 Task: Look for products with mango flavor.
Action: Mouse pressed left at (25, 94)
Screenshot: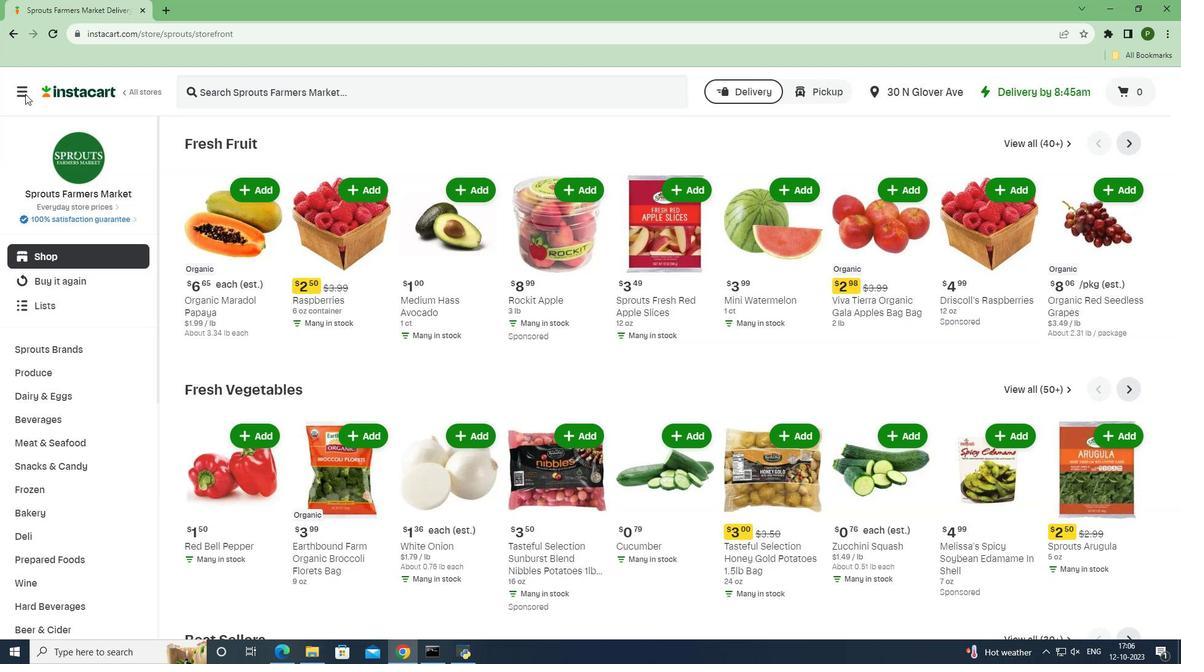 
Action: Mouse moved to (43, 334)
Screenshot: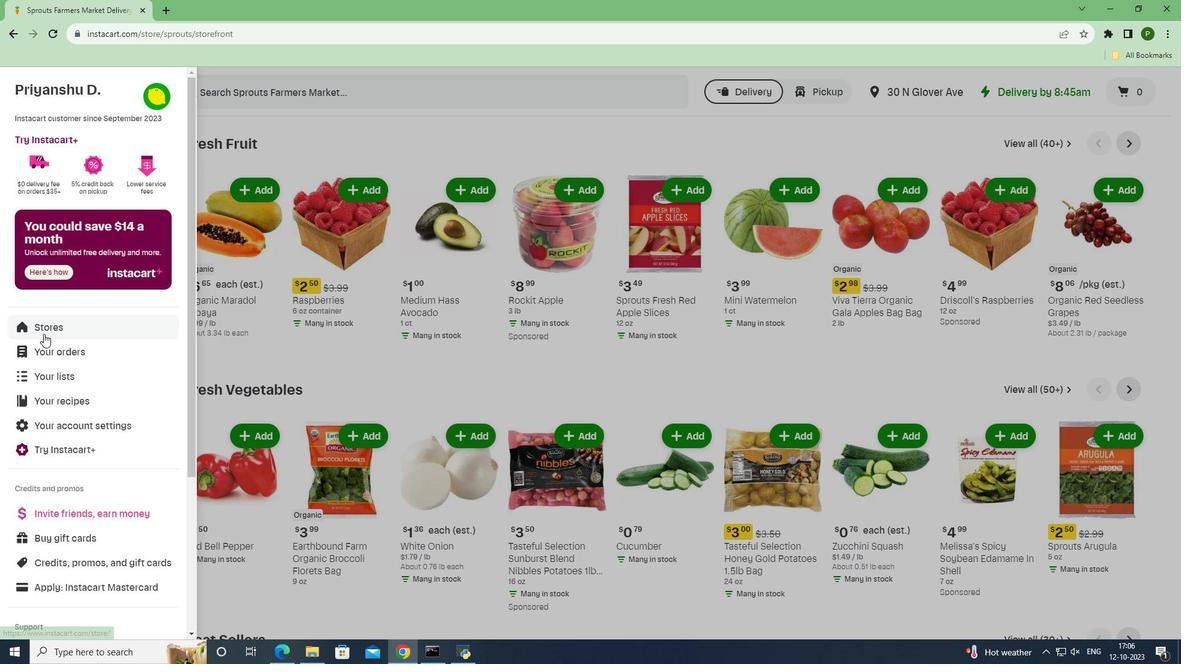 
Action: Mouse pressed left at (43, 334)
Screenshot: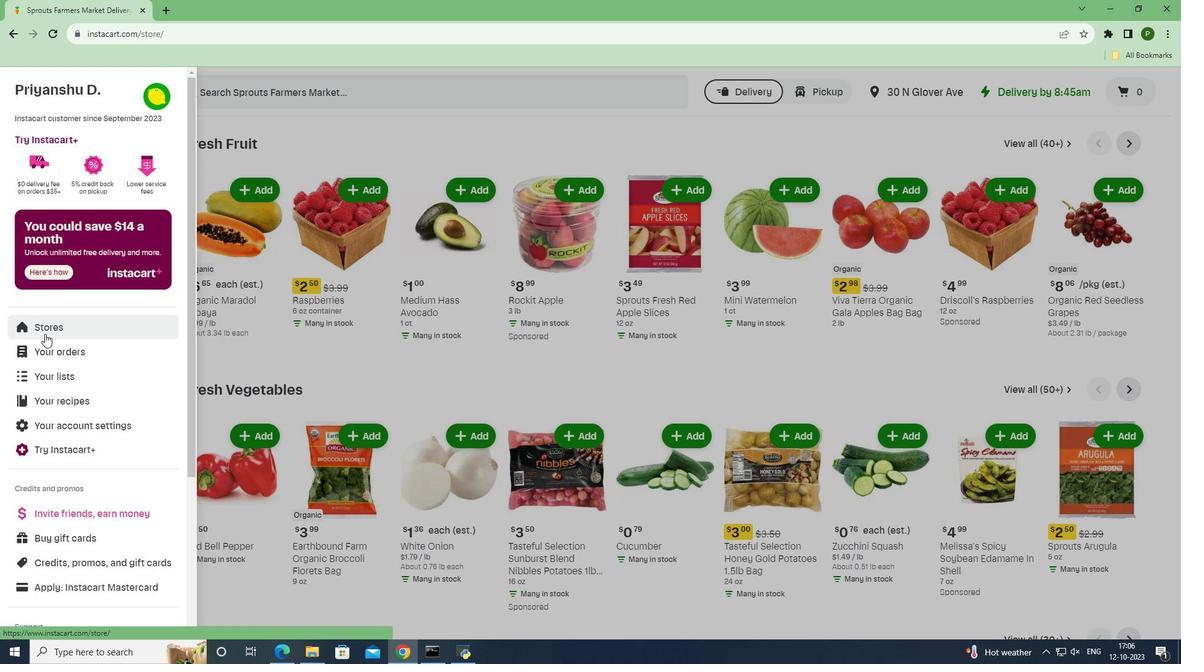 
Action: Mouse moved to (273, 138)
Screenshot: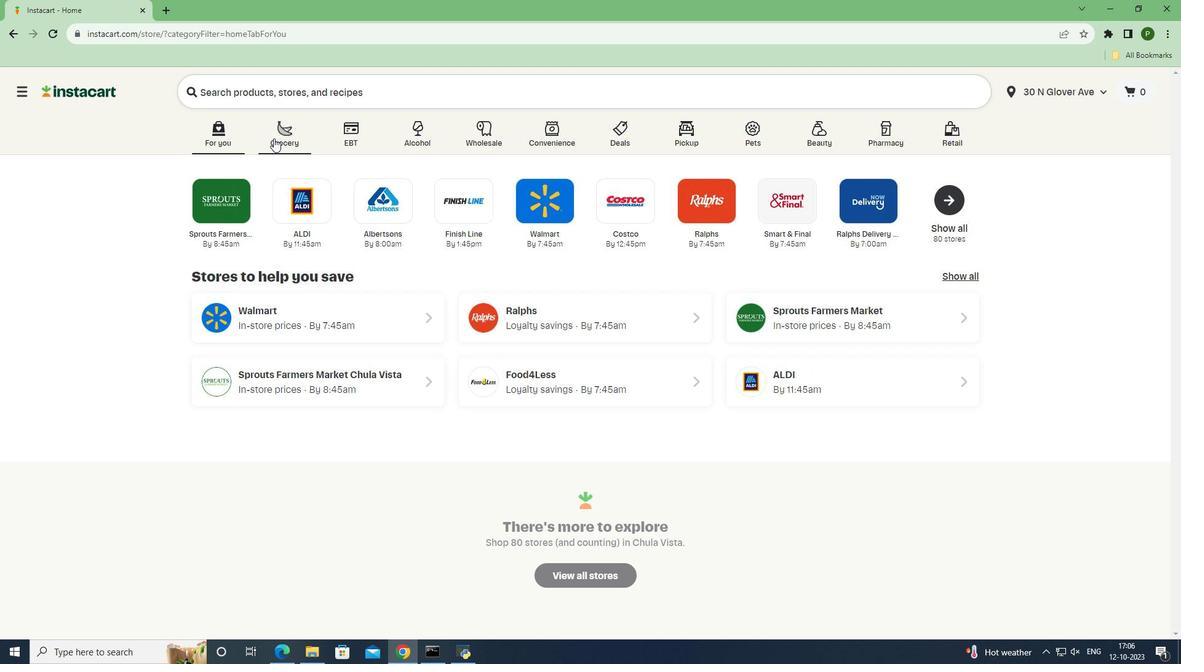 
Action: Mouse pressed left at (273, 138)
Screenshot: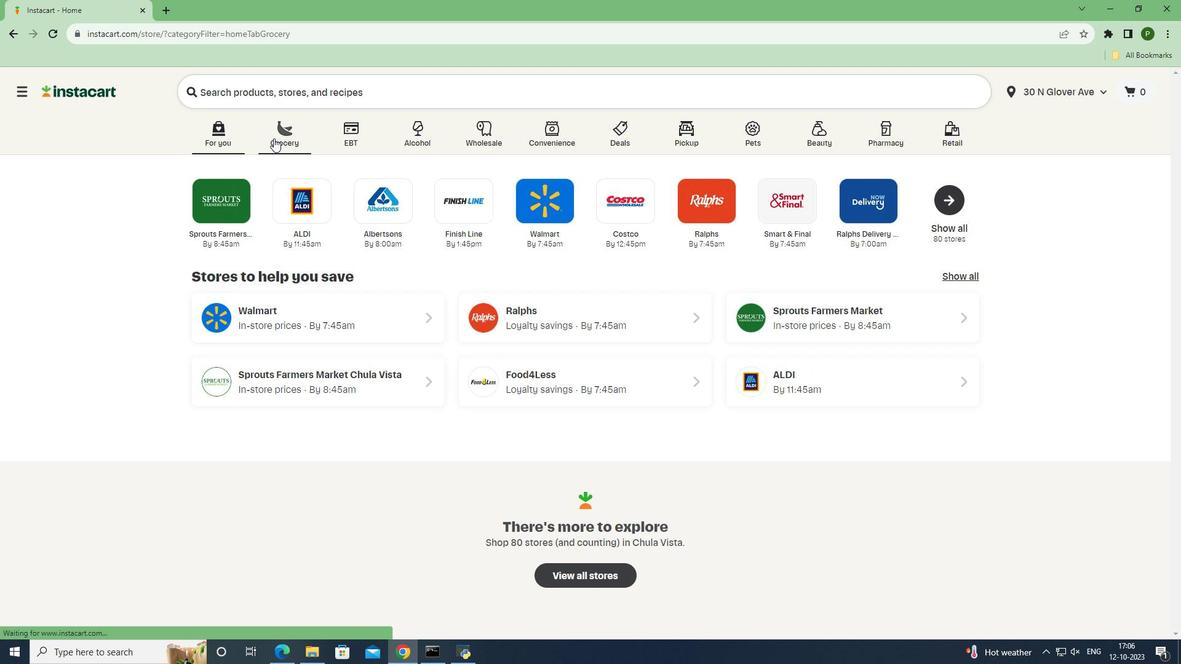 
Action: Mouse moved to (486, 284)
Screenshot: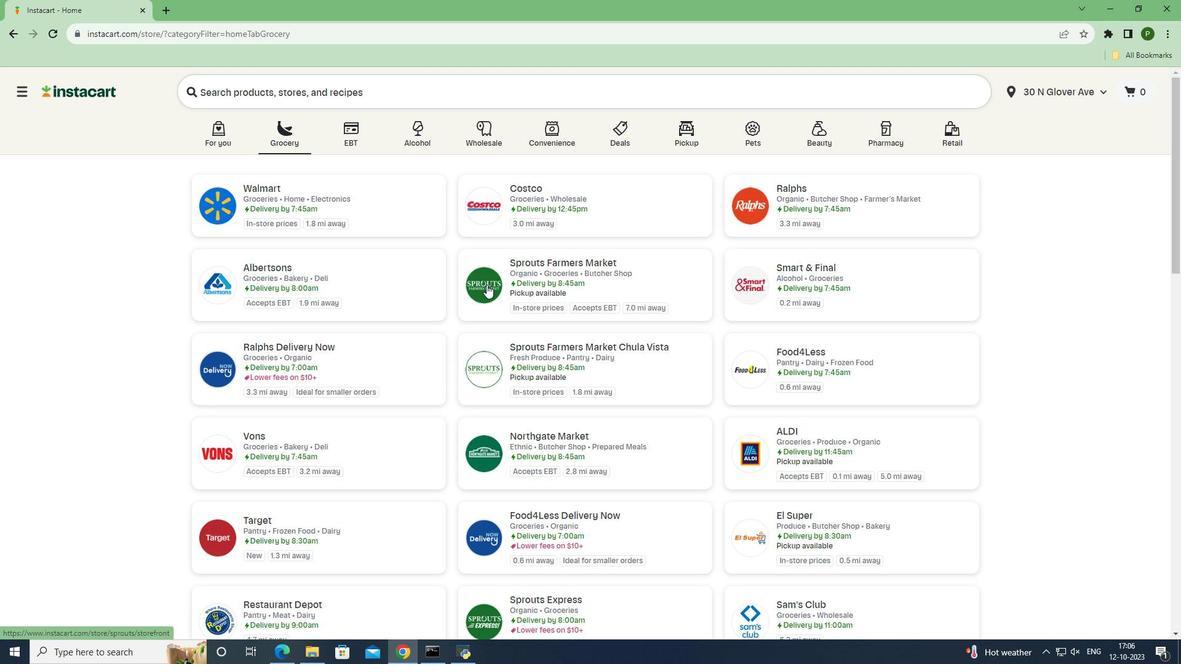 
Action: Mouse pressed left at (486, 284)
Screenshot: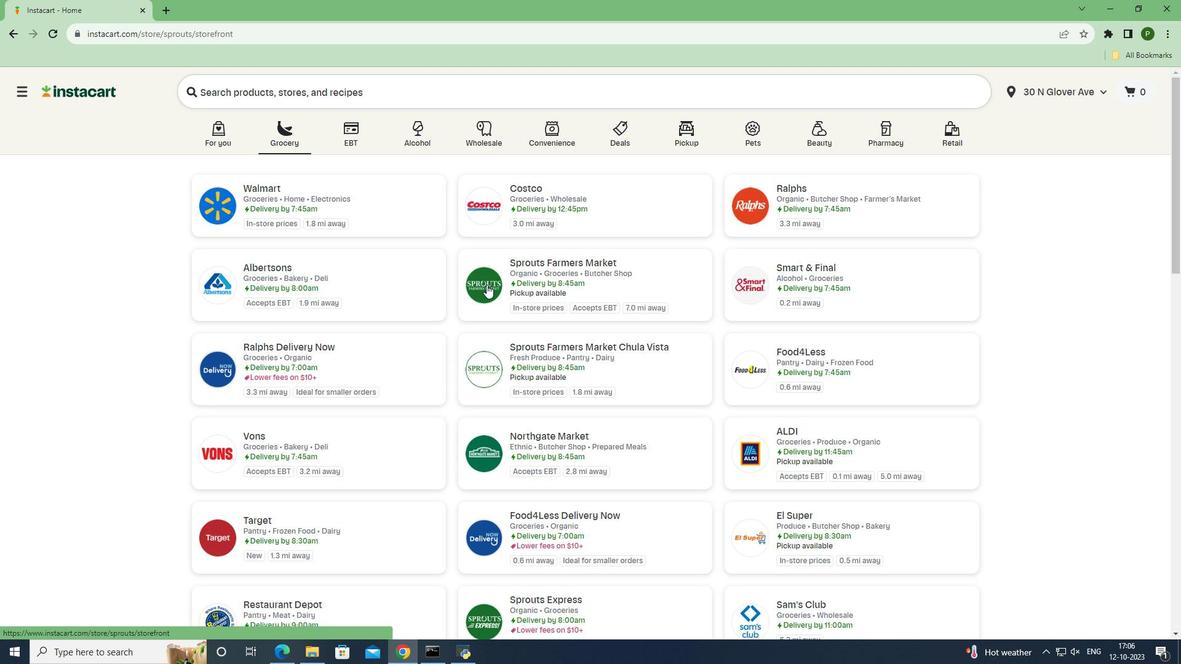 
Action: Mouse moved to (61, 418)
Screenshot: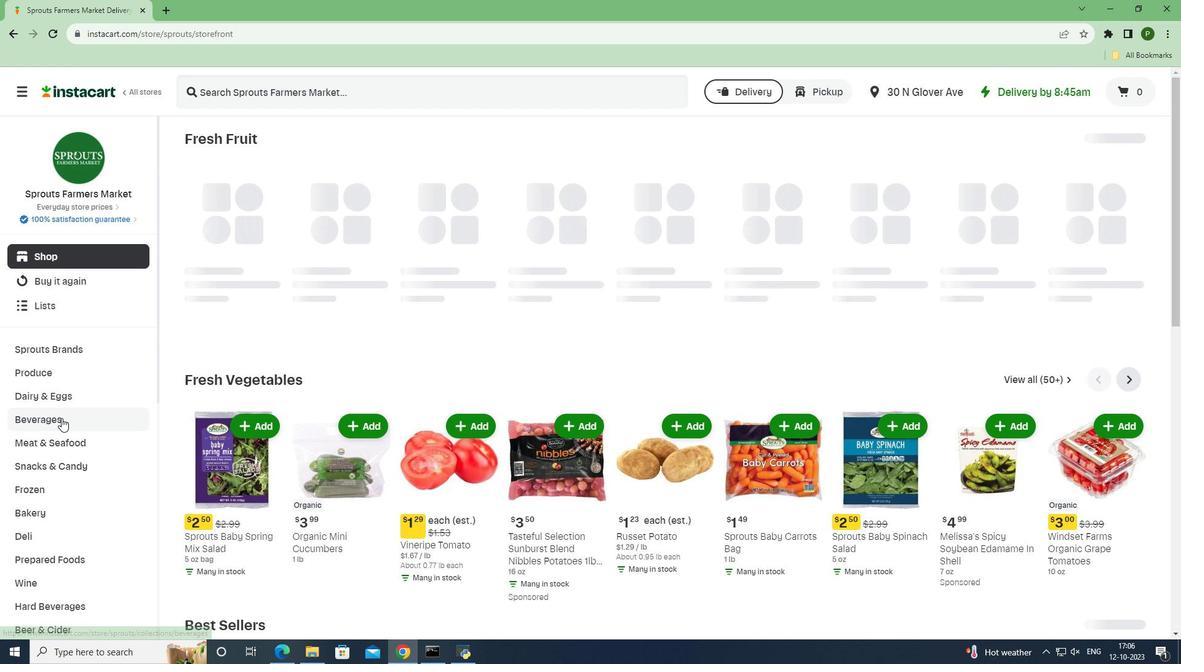 
Action: Mouse pressed left at (61, 418)
Screenshot: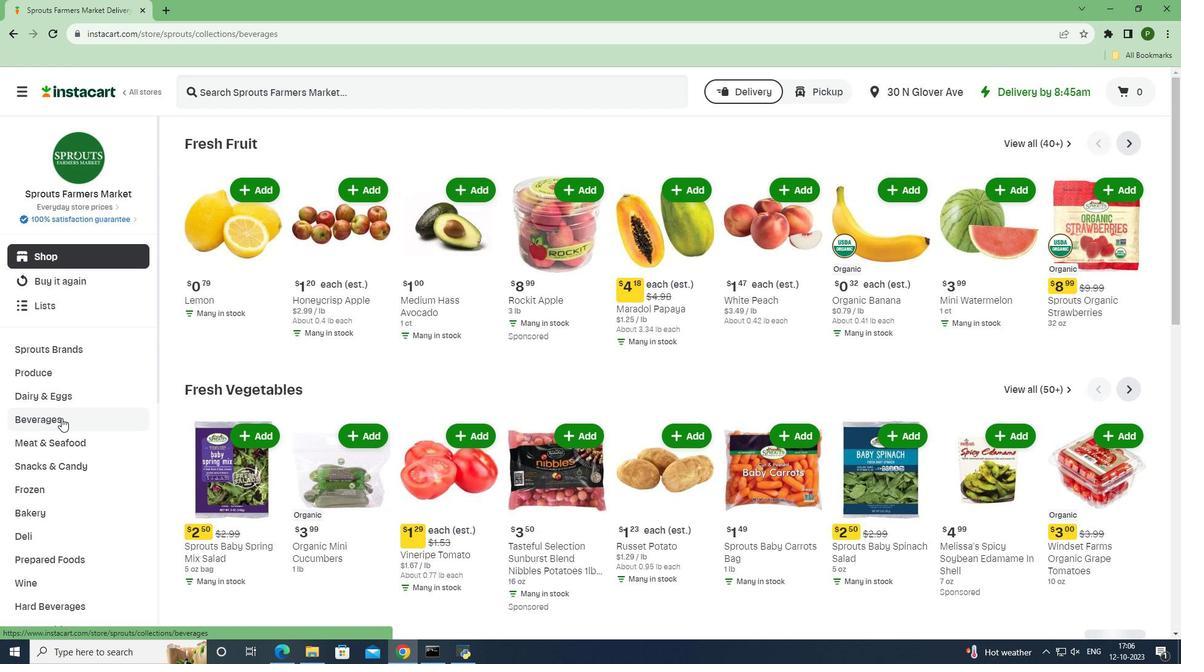 
Action: Mouse moved to (717, 170)
Screenshot: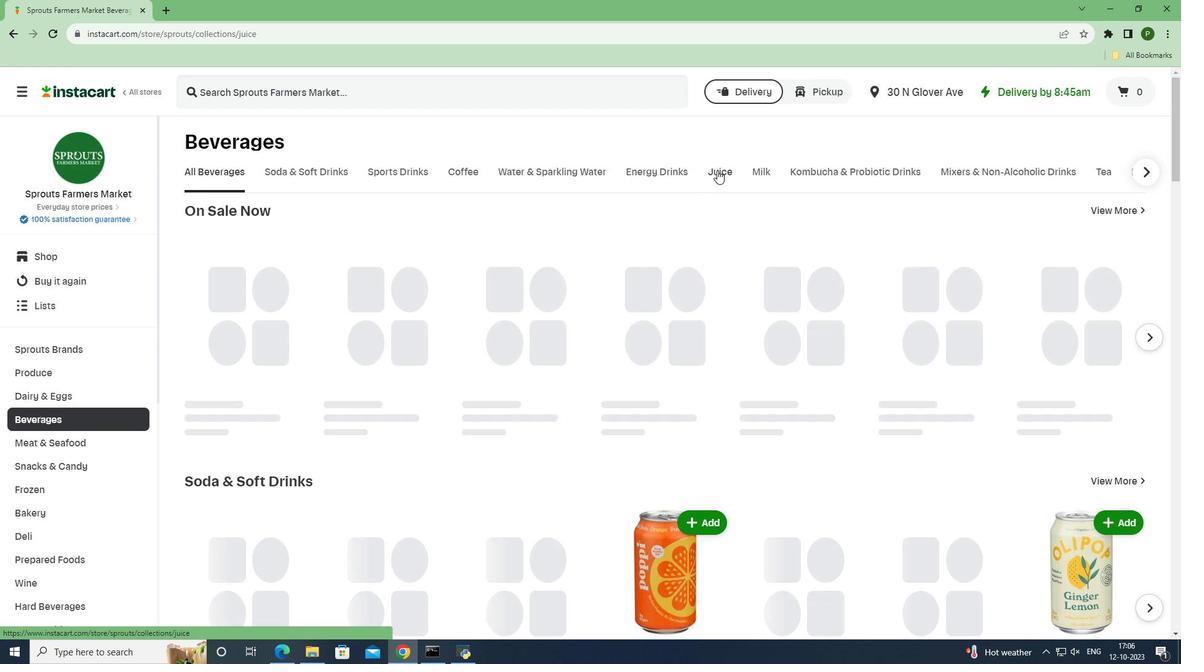 
Action: Mouse pressed left at (717, 170)
Screenshot: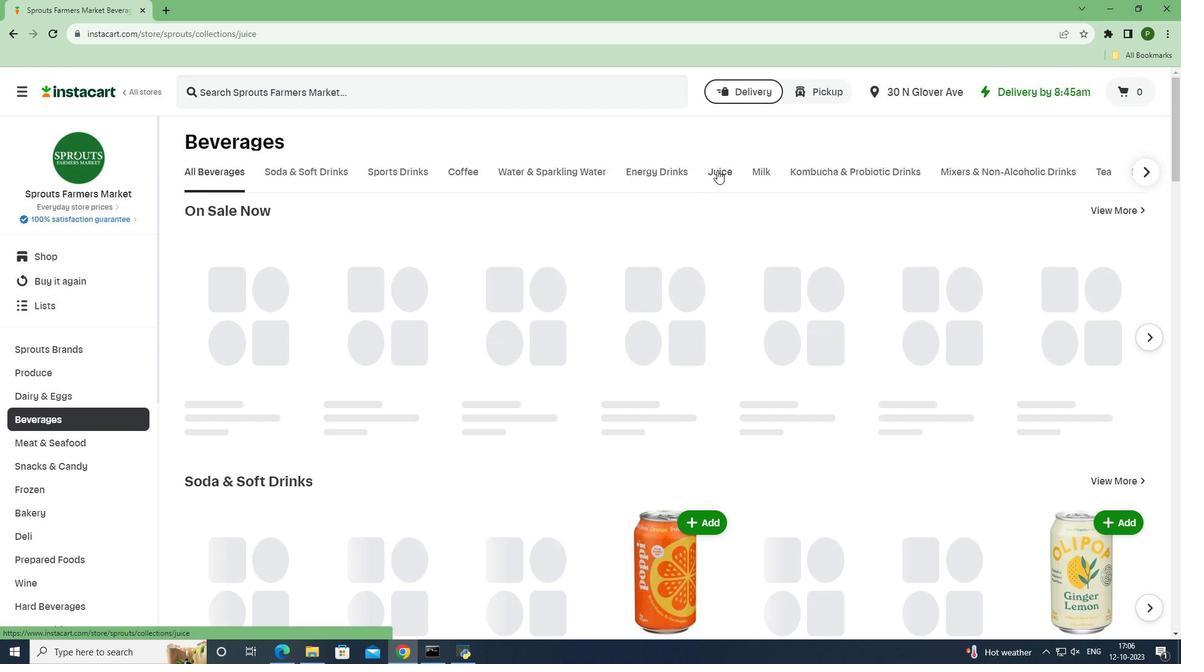 
Action: Mouse moved to (229, 279)
Screenshot: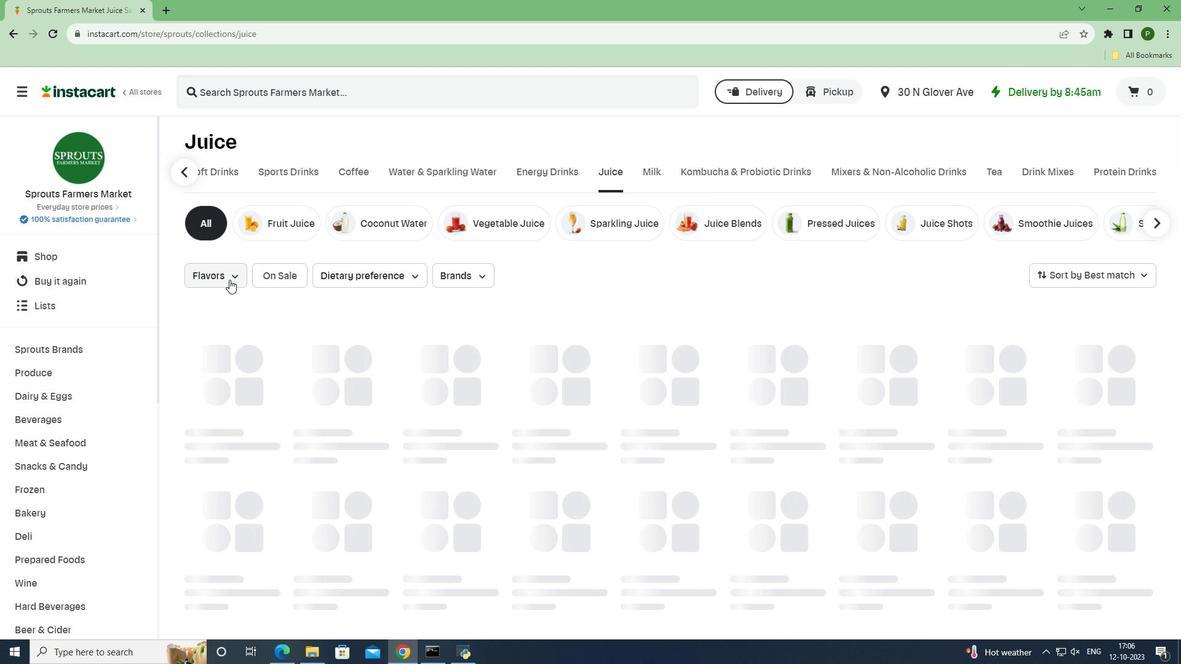 
Action: Mouse pressed left at (229, 279)
Screenshot: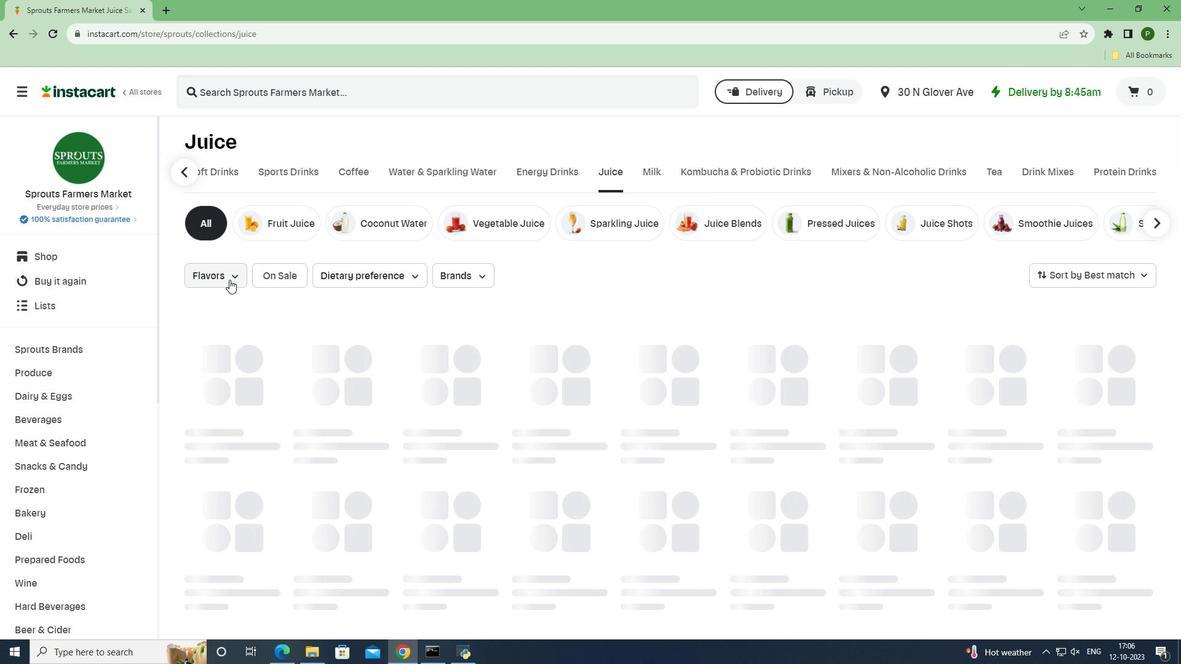 
Action: Mouse moved to (262, 383)
Screenshot: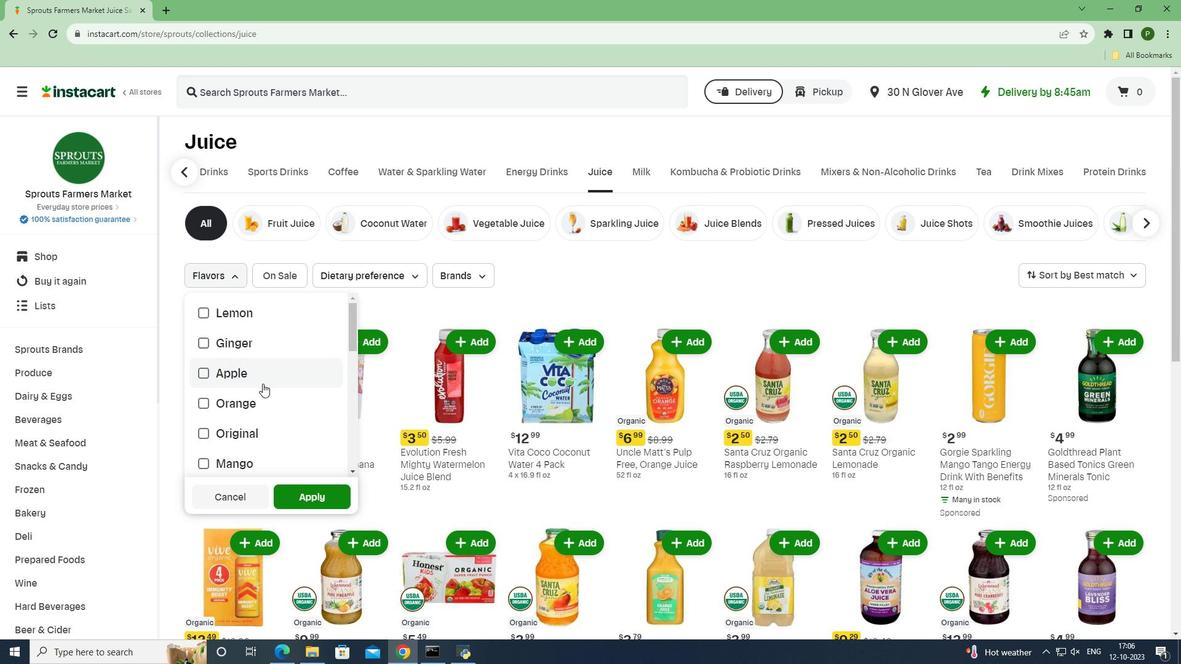 
Action: Mouse scrolled (262, 383) with delta (0, 0)
Screenshot: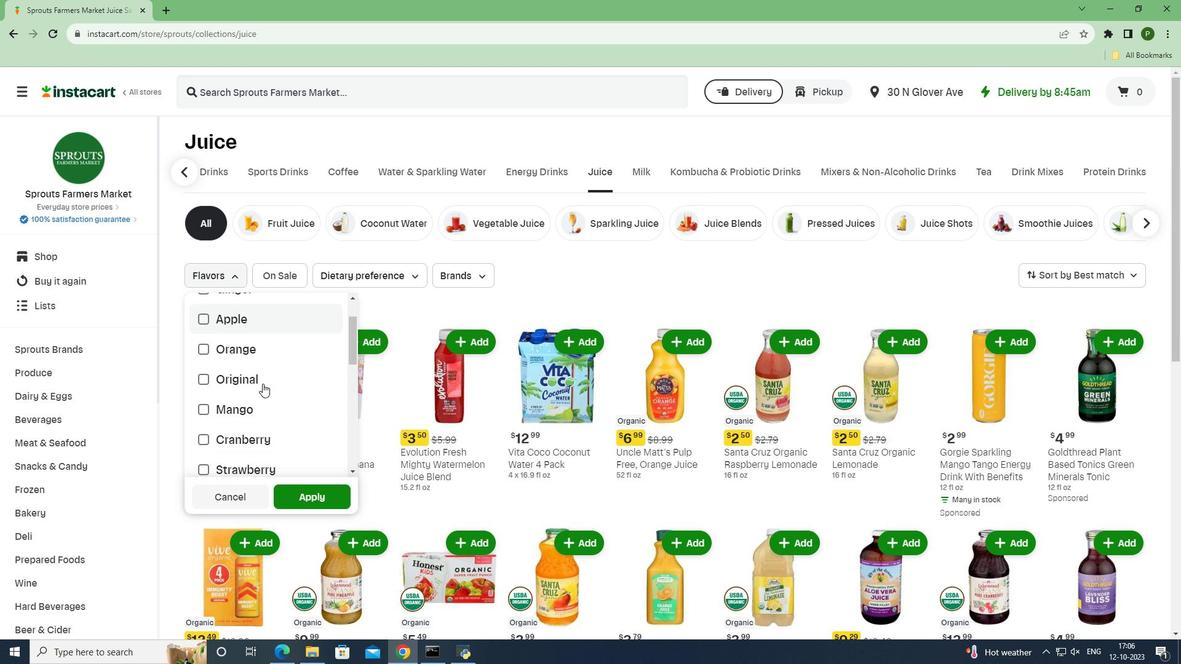 
Action: Mouse moved to (258, 391)
Screenshot: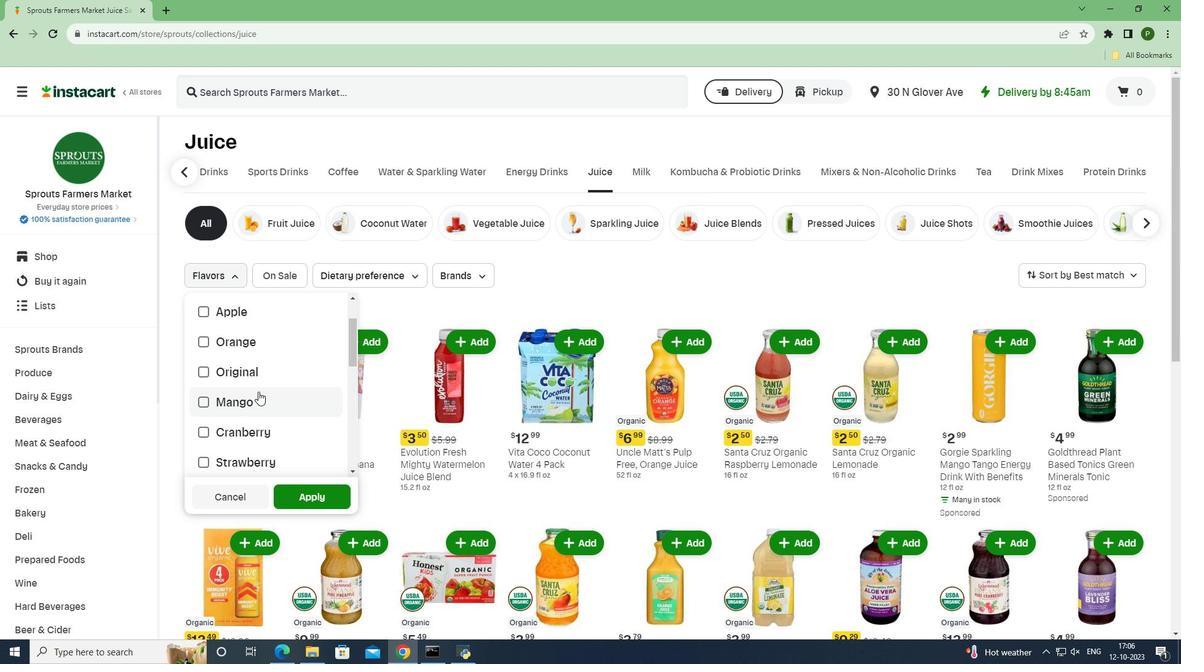 
Action: Mouse pressed left at (258, 391)
Screenshot: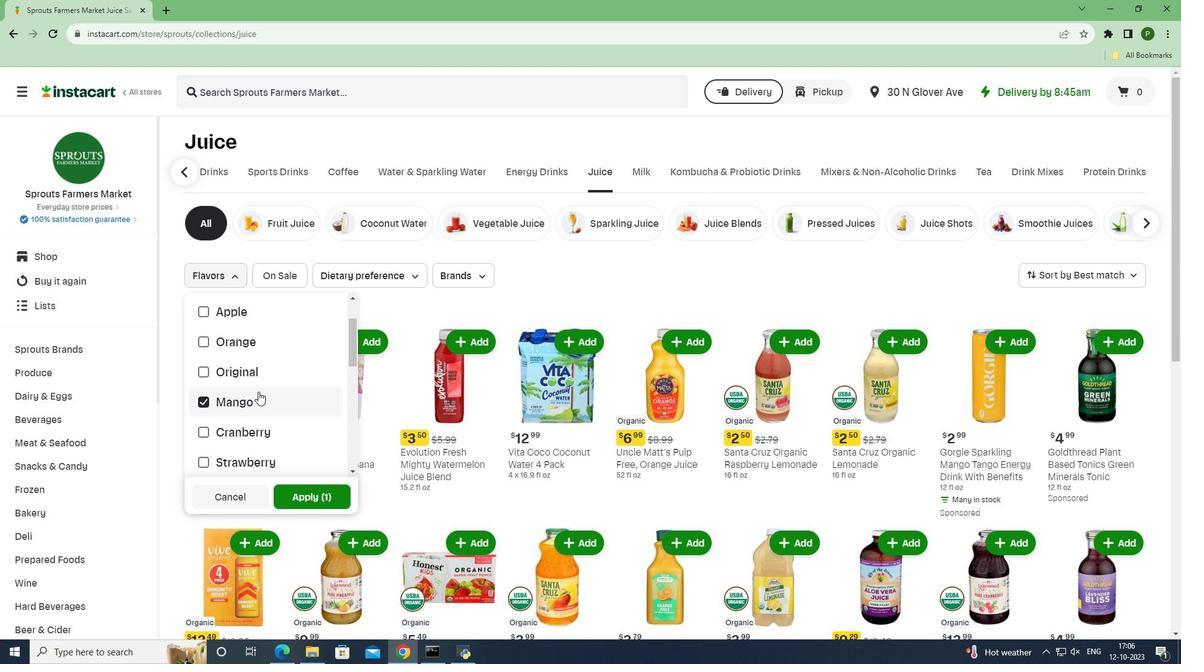 
Action: Mouse moved to (298, 493)
Screenshot: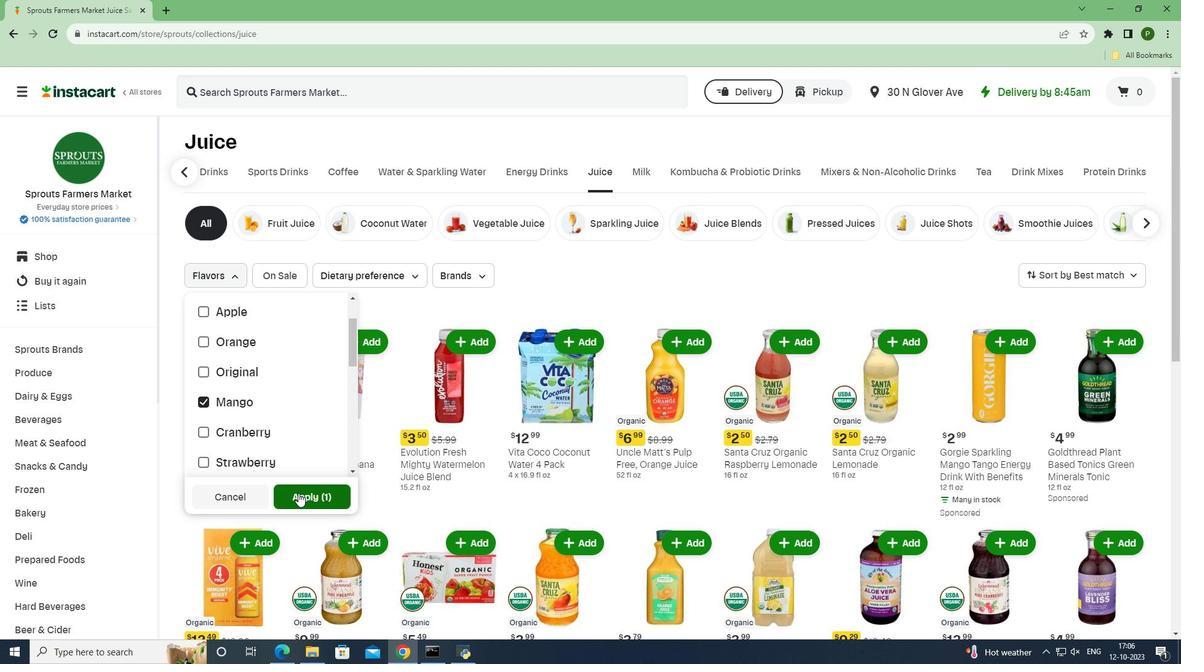 
Action: Mouse pressed left at (298, 493)
Screenshot: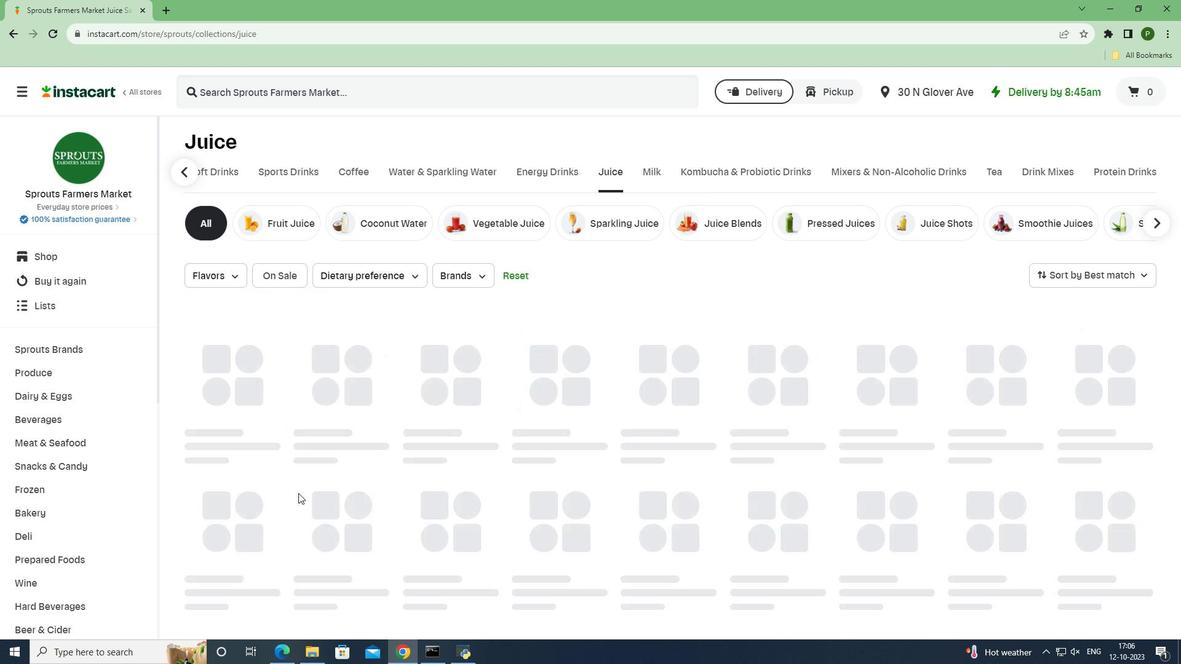 
Action: Mouse moved to (578, 510)
Screenshot: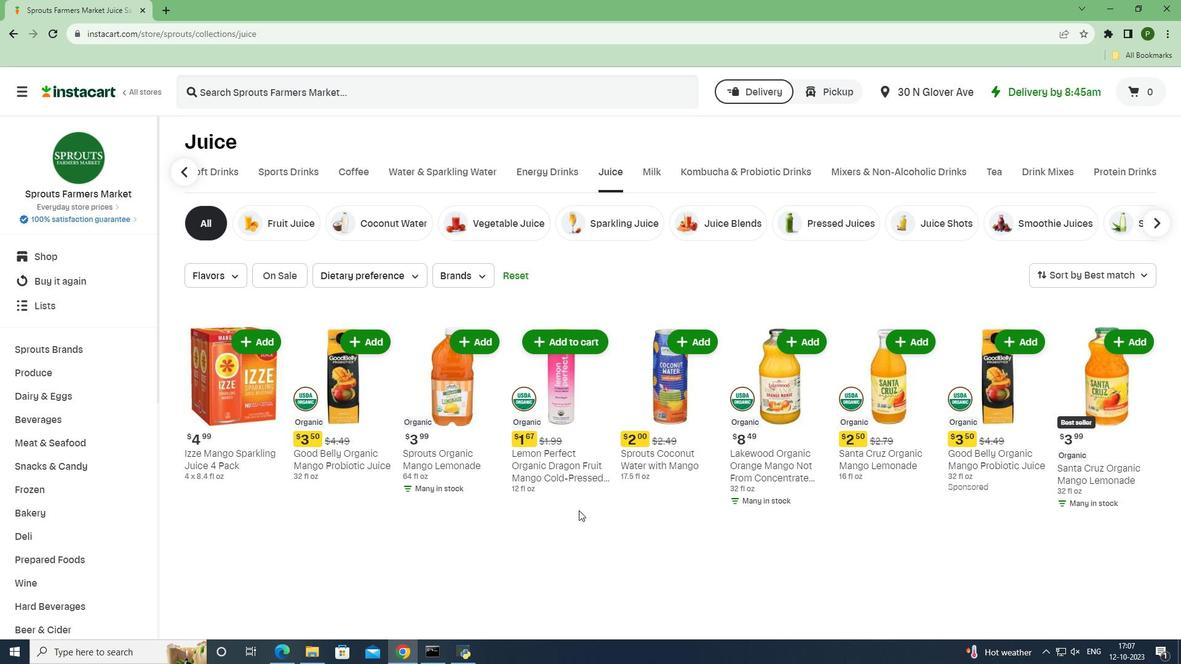 
